 Task: Open the meeting notes coral template from the template gallery.
Action: Mouse moved to (43, 84)
Screenshot: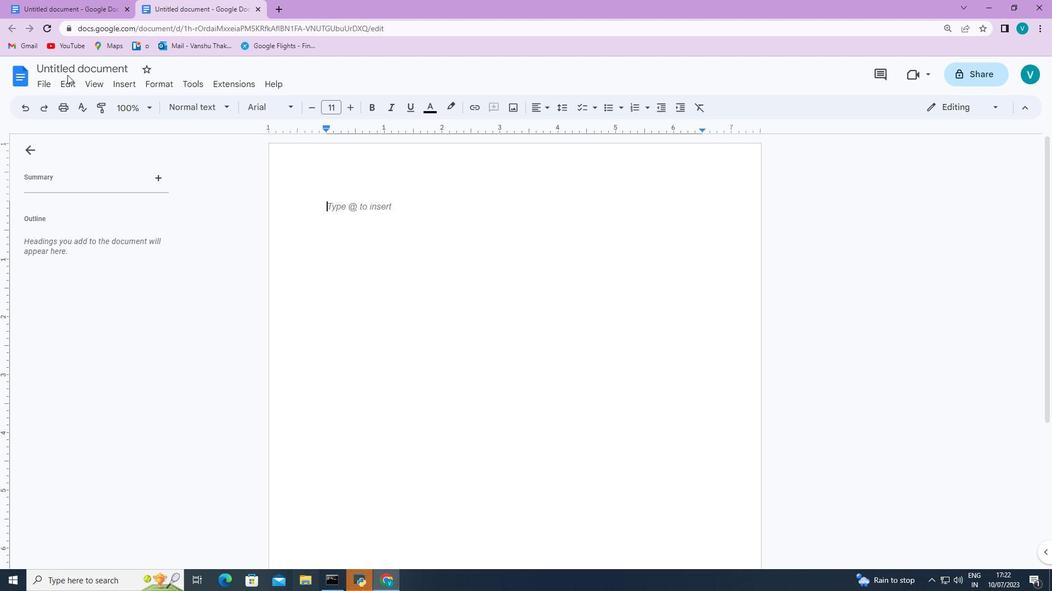 
Action: Mouse pressed left at (43, 84)
Screenshot: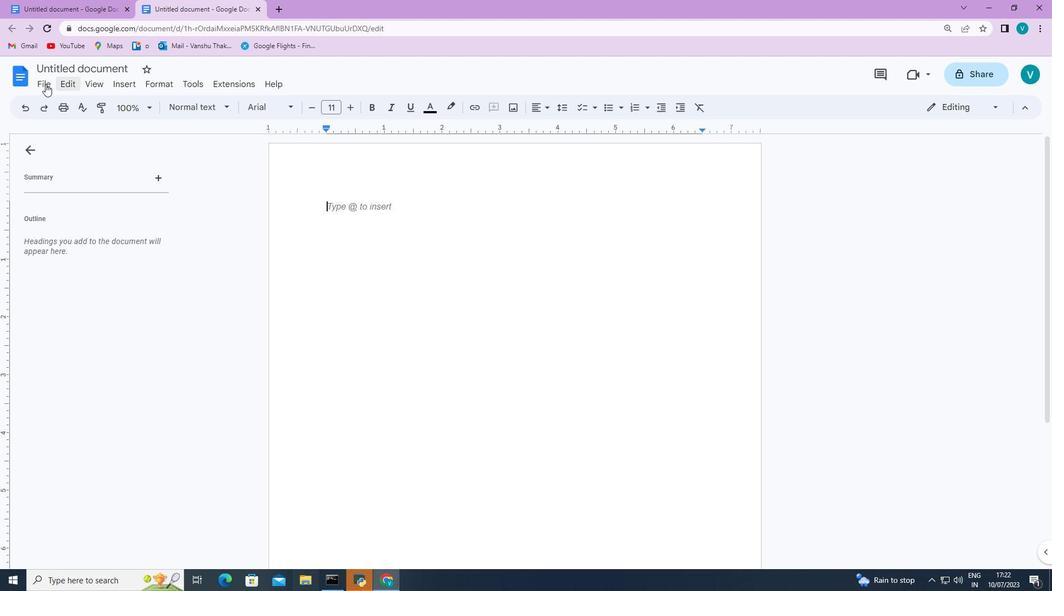 
Action: Mouse moved to (245, 125)
Screenshot: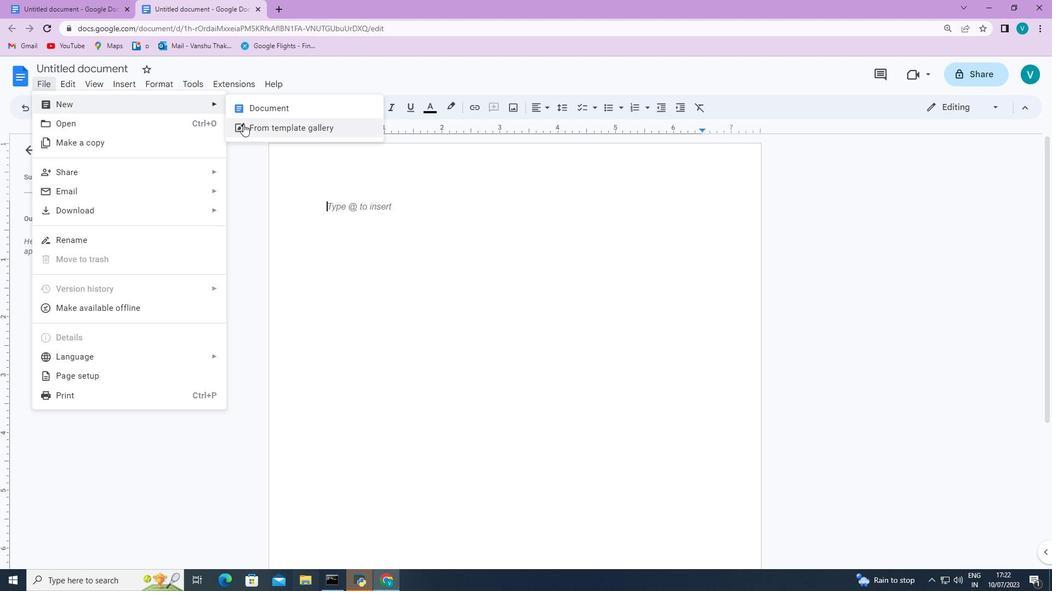 
Action: Mouse pressed left at (245, 125)
Screenshot: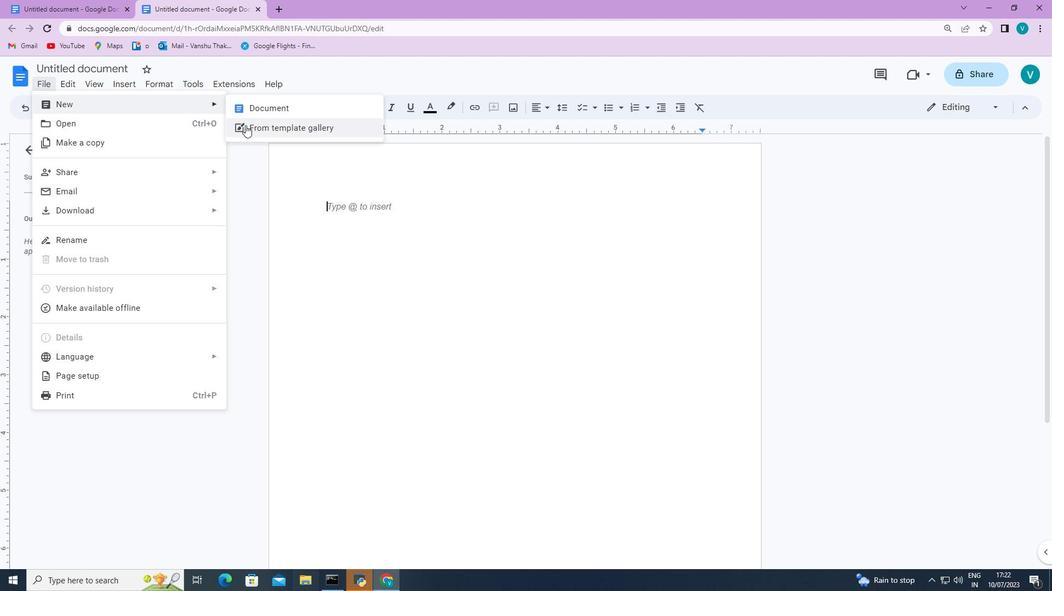
Action: Mouse moved to (431, 278)
Screenshot: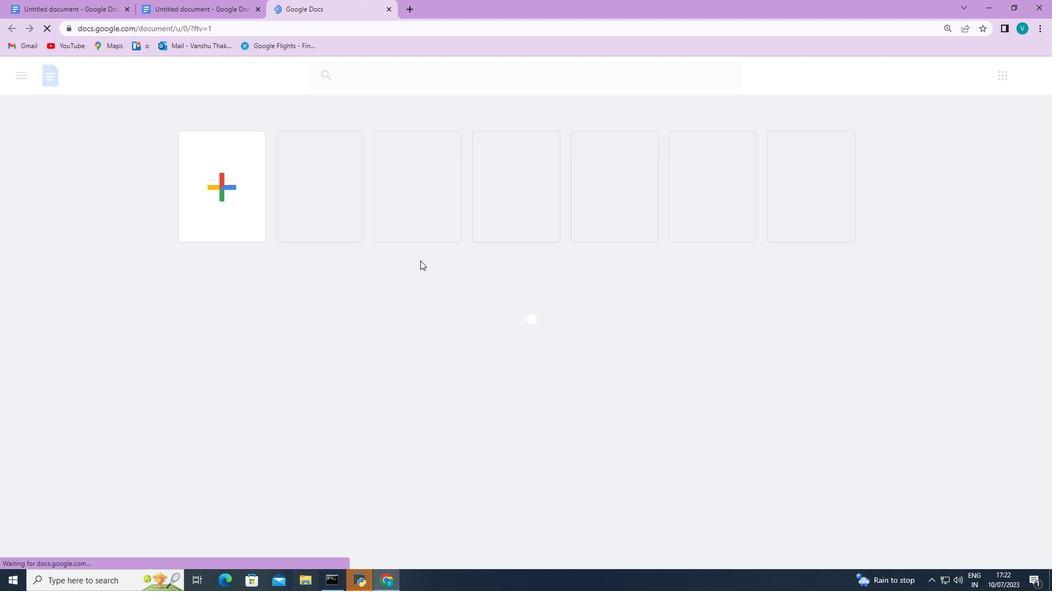 
Action: Mouse scrolled (431, 277) with delta (0, 0)
Screenshot: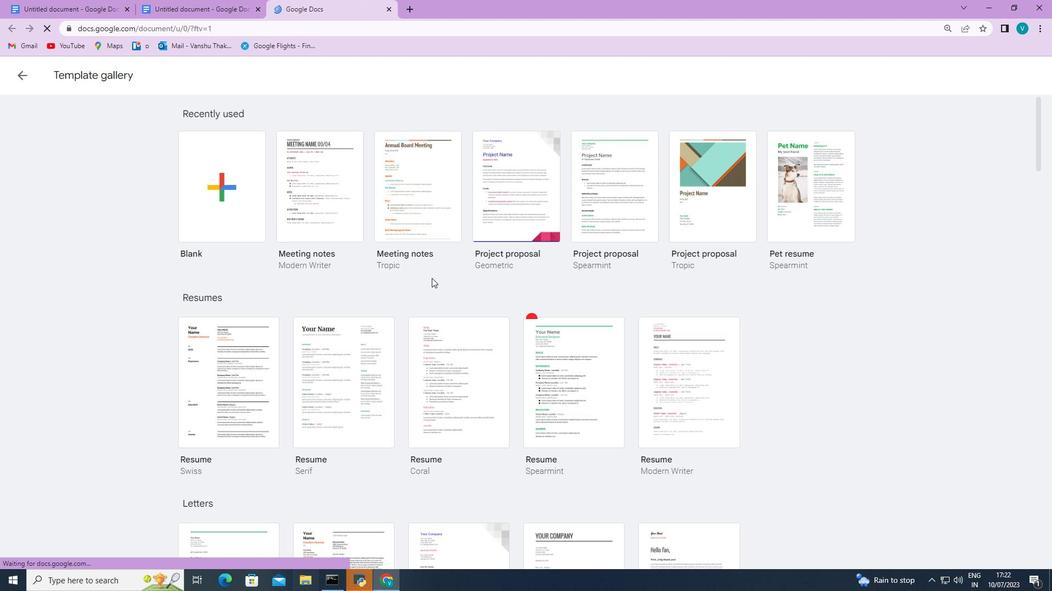 
Action: Mouse scrolled (431, 277) with delta (0, 0)
Screenshot: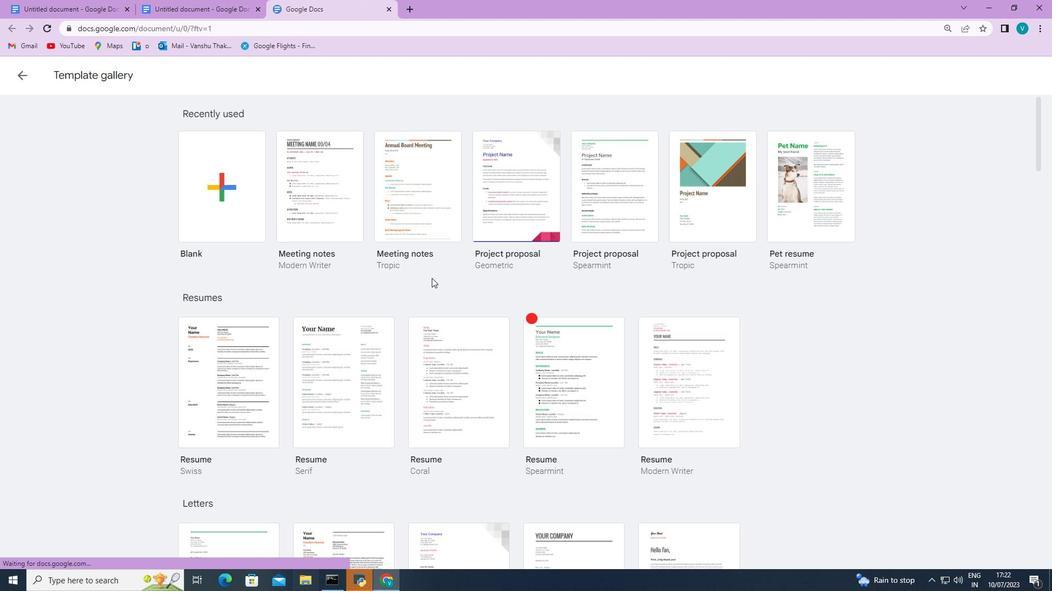 
Action: Mouse scrolled (431, 277) with delta (0, 0)
Screenshot: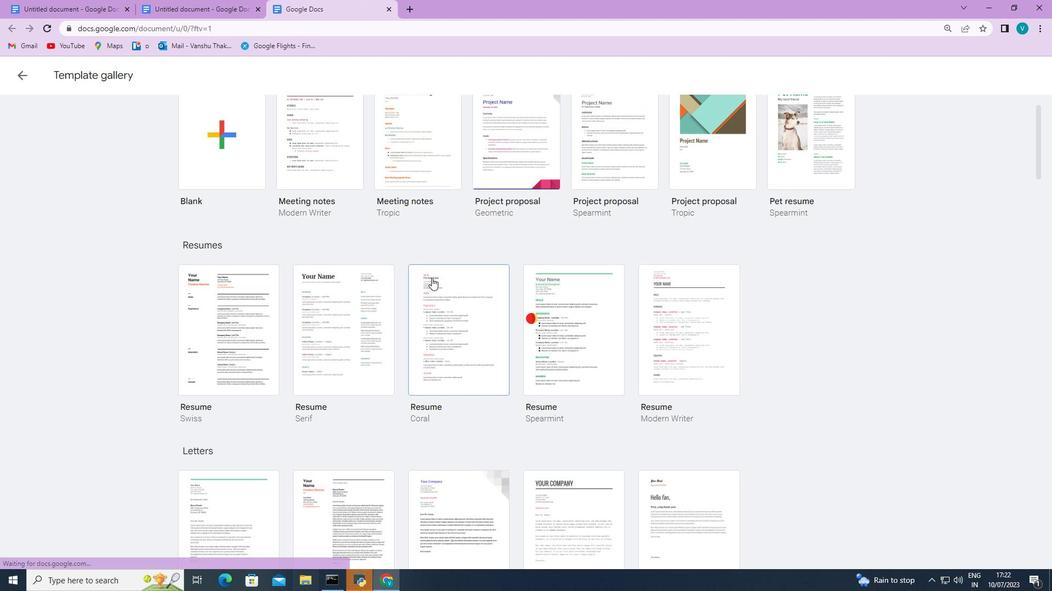 
Action: Mouse scrolled (431, 277) with delta (0, 0)
Screenshot: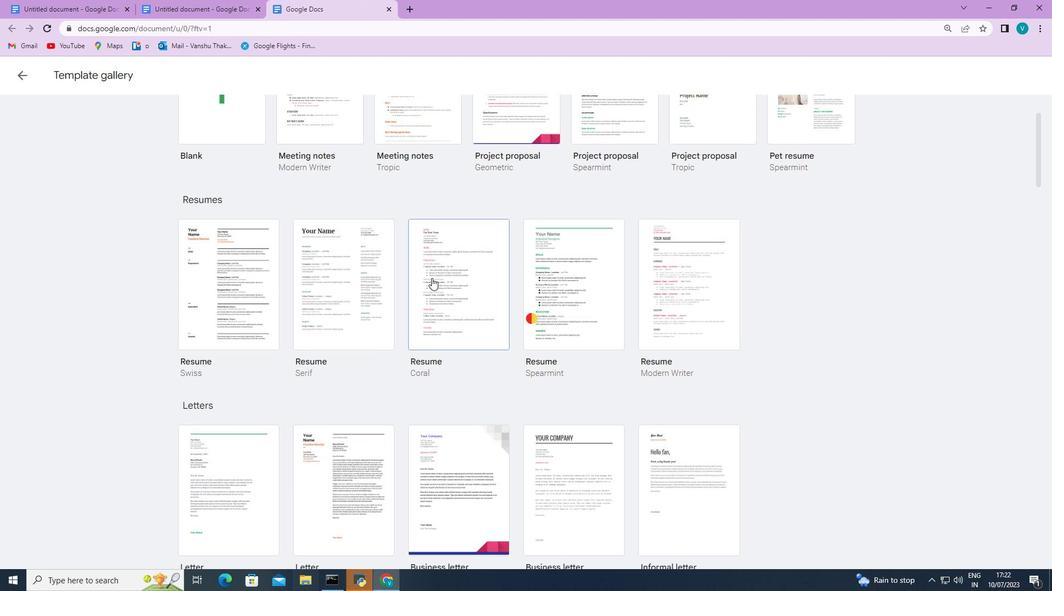 
Action: Mouse scrolled (431, 277) with delta (0, 0)
Screenshot: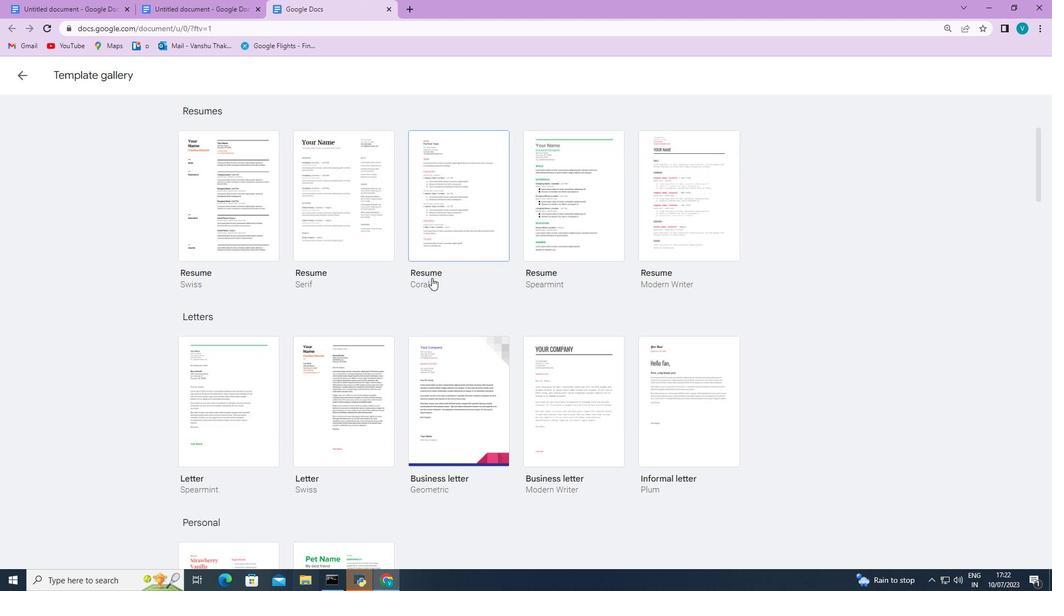 
Action: Mouse scrolled (431, 277) with delta (0, 0)
Screenshot: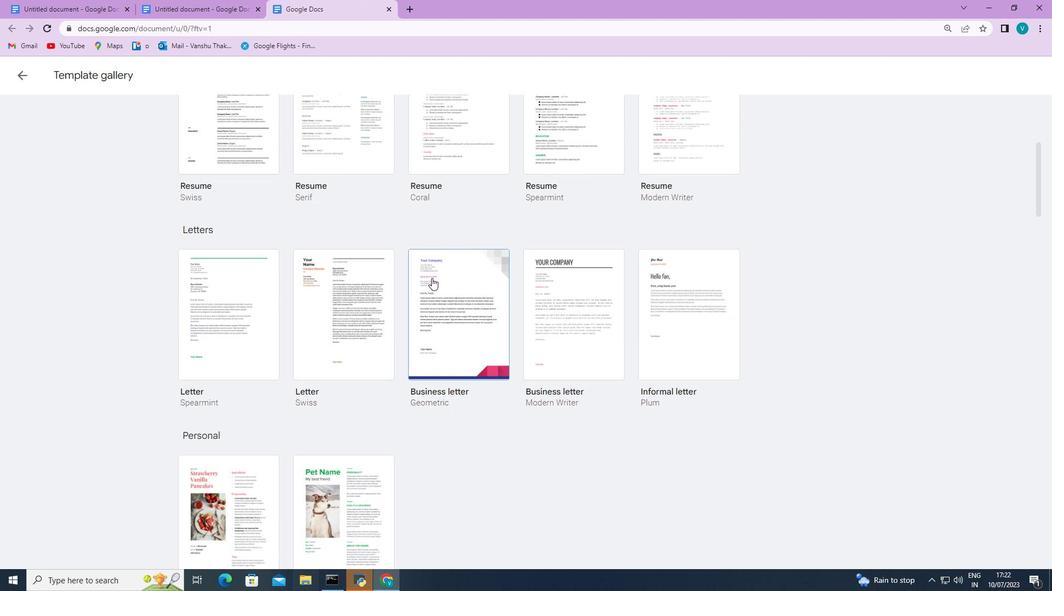 
Action: Mouse scrolled (431, 277) with delta (0, 0)
Screenshot: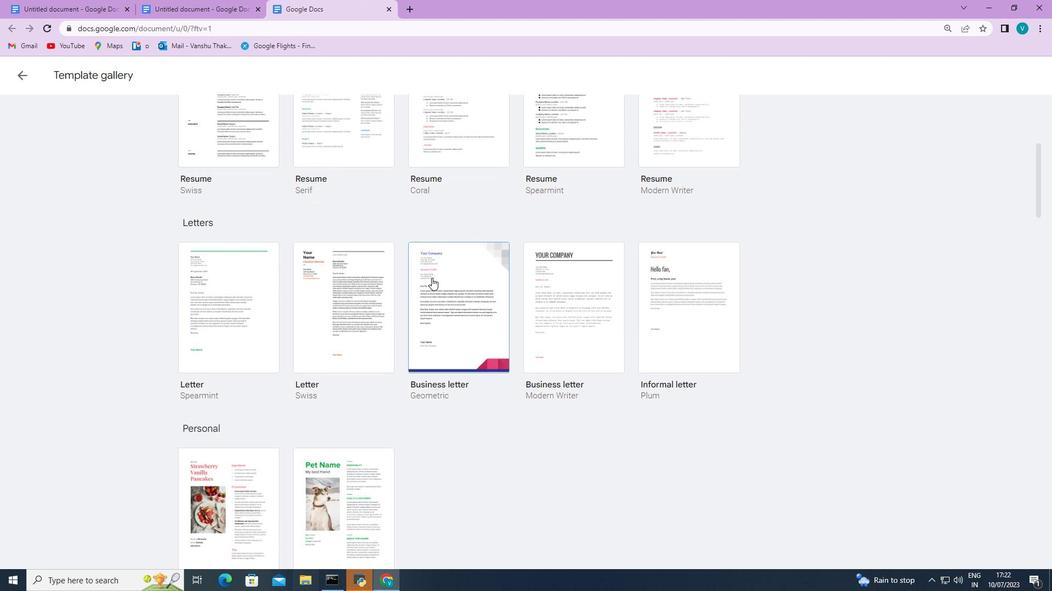
Action: Mouse scrolled (431, 277) with delta (0, 0)
Screenshot: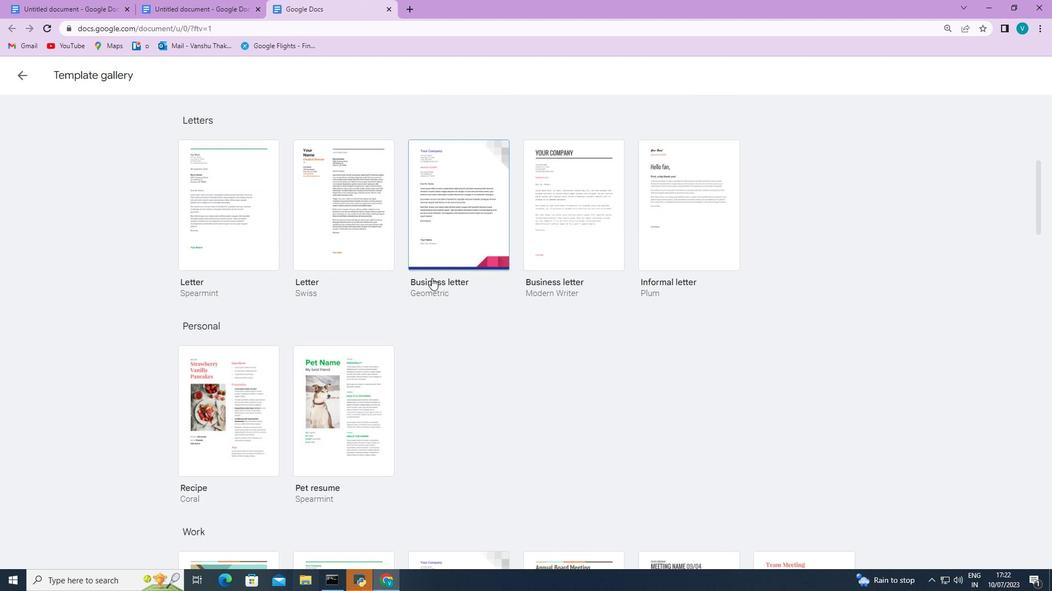 
Action: Mouse scrolled (431, 277) with delta (0, 0)
Screenshot: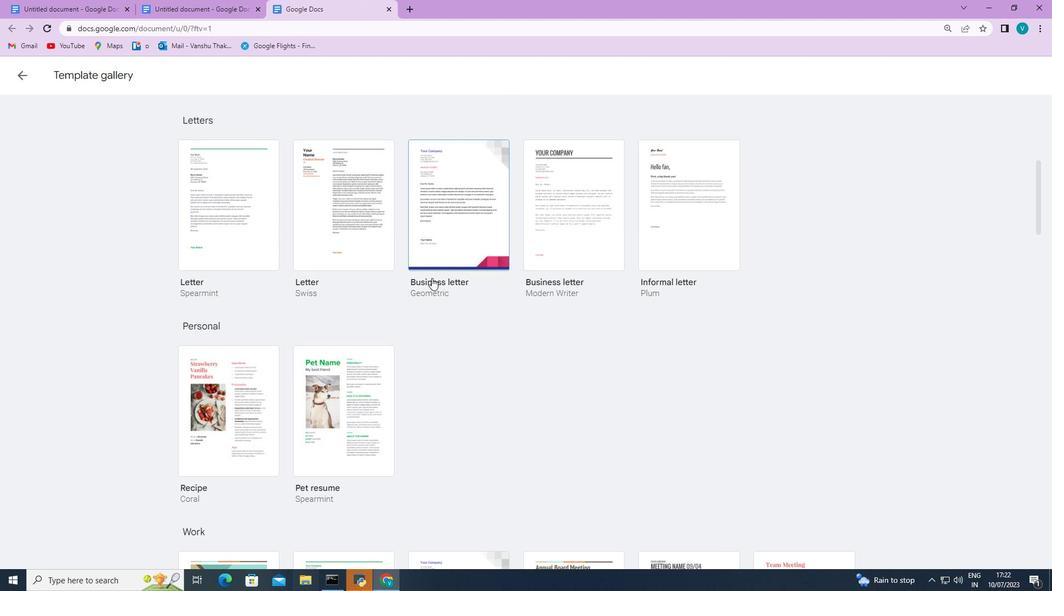 
Action: Mouse scrolled (431, 277) with delta (0, 0)
Screenshot: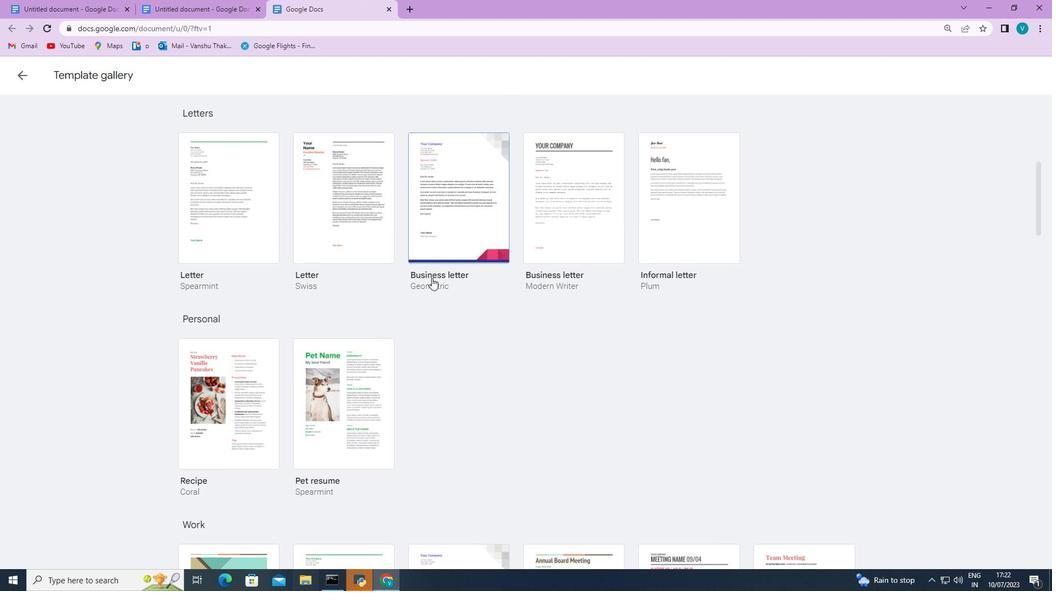 
Action: Mouse scrolled (431, 277) with delta (0, 0)
Screenshot: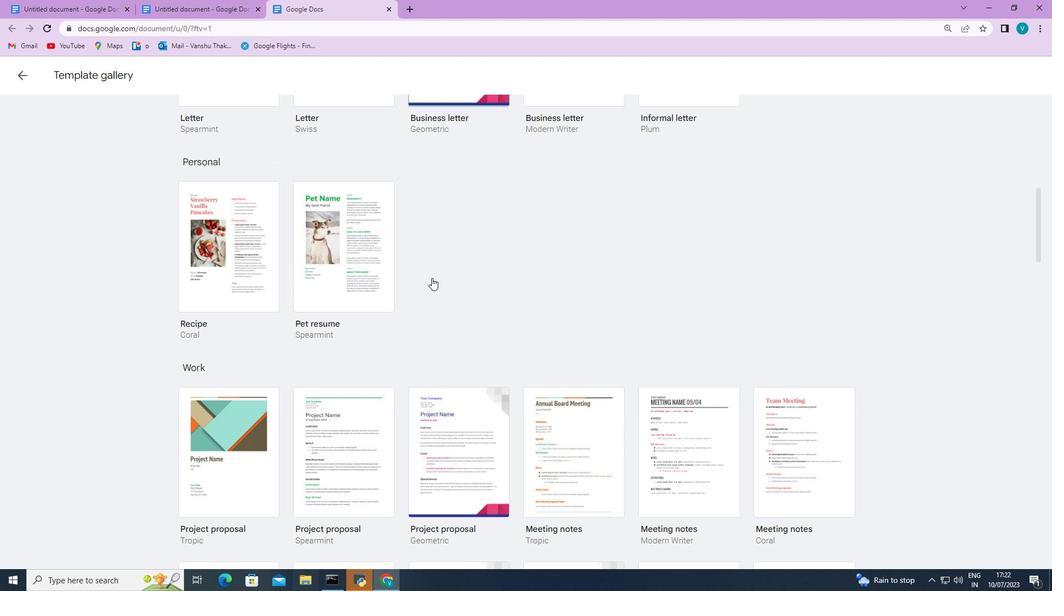 
Action: Mouse scrolled (431, 277) with delta (0, 0)
Screenshot: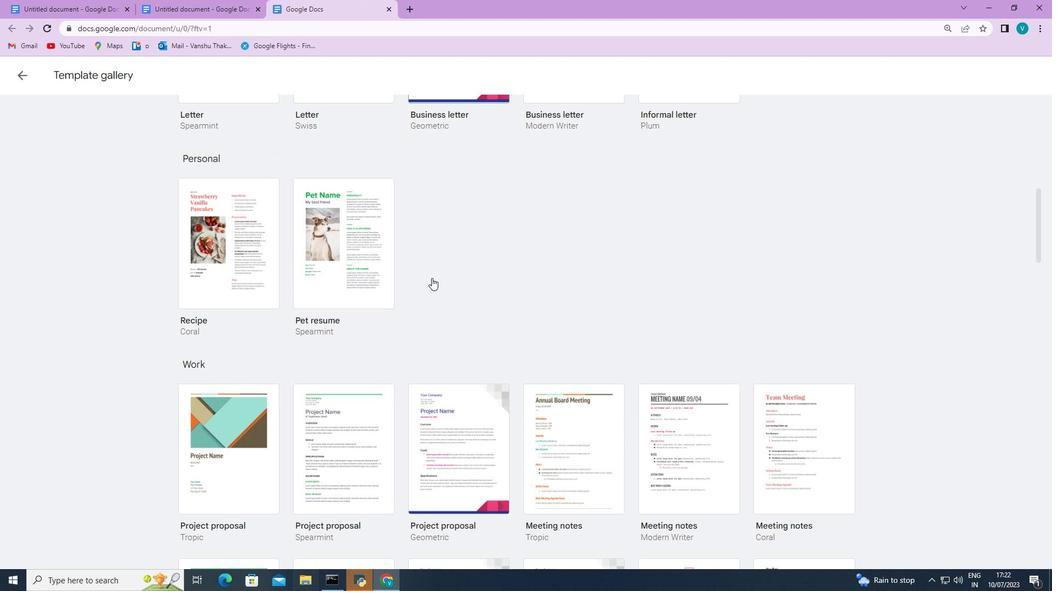 
Action: Mouse moved to (800, 335)
Screenshot: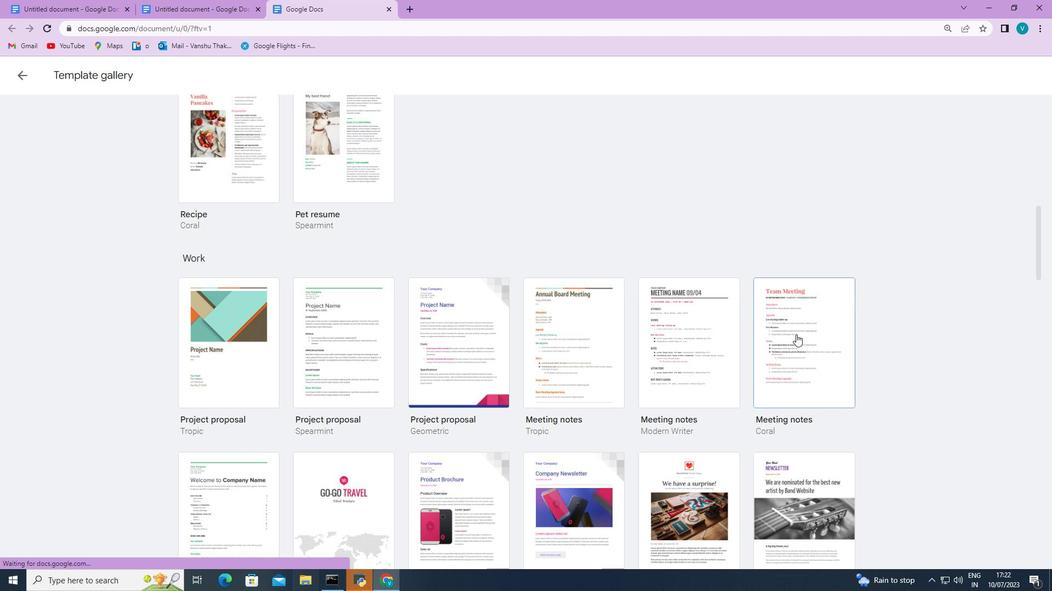 
Action: Mouse pressed left at (800, 335)
Screenshot: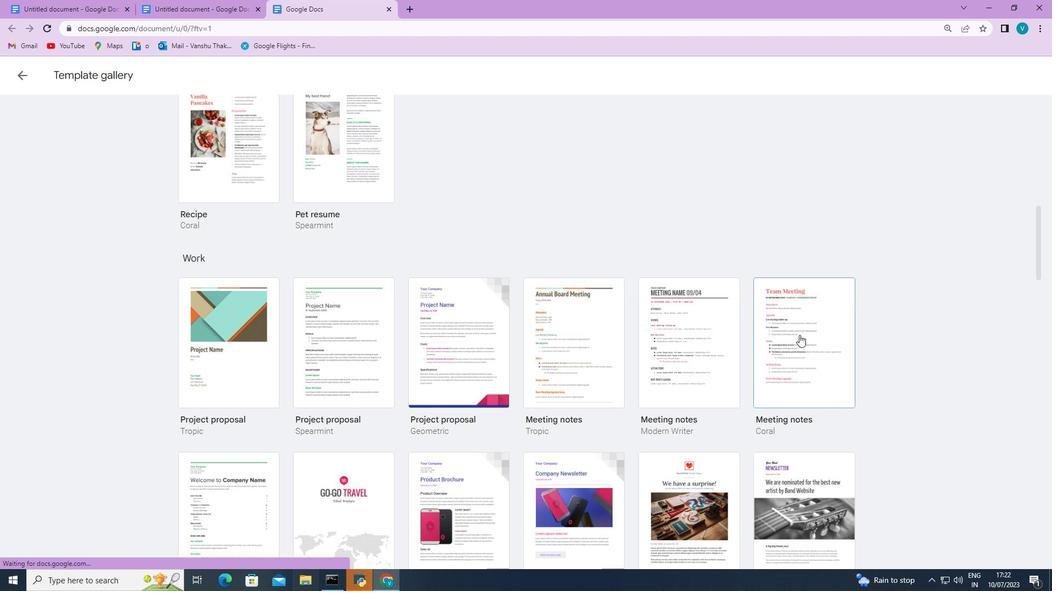 
